 Task: Search for contacts with the last name 'Smith' in Microsoft Outlook.
Action: Mouse moved to (8, 101)
Screenshot: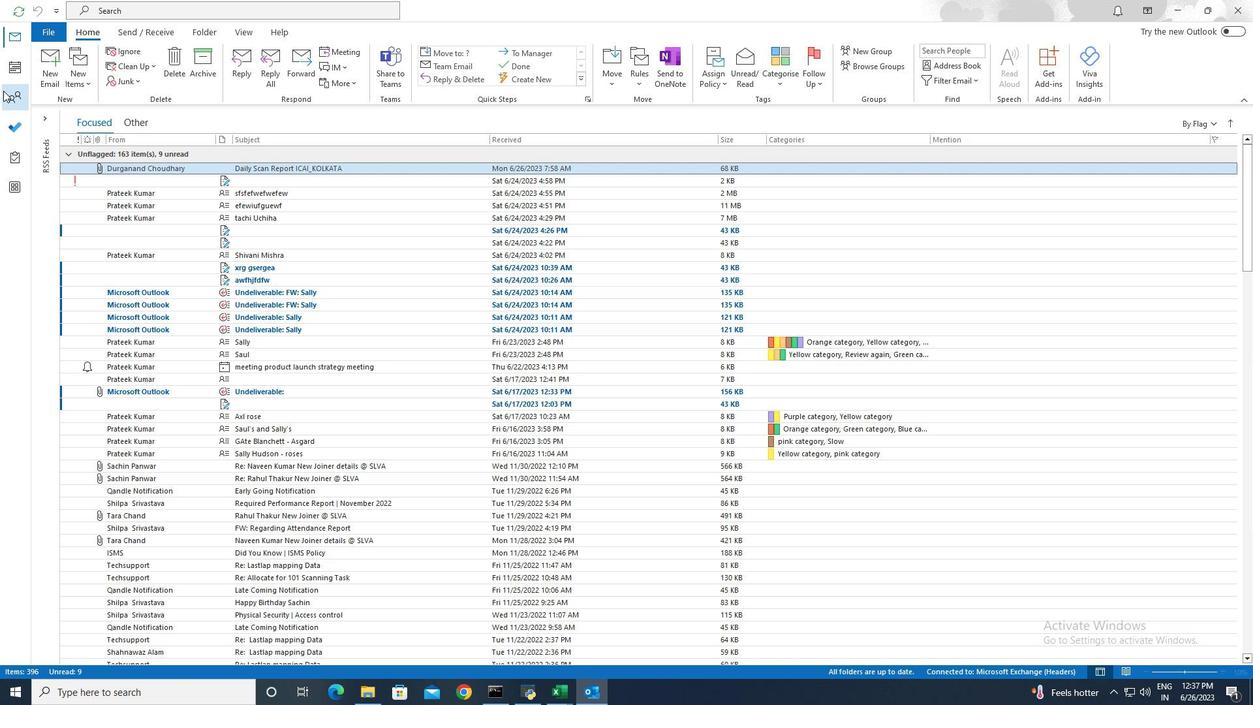 
Action: Mouse pressed left at (8, 101)
Screenshot: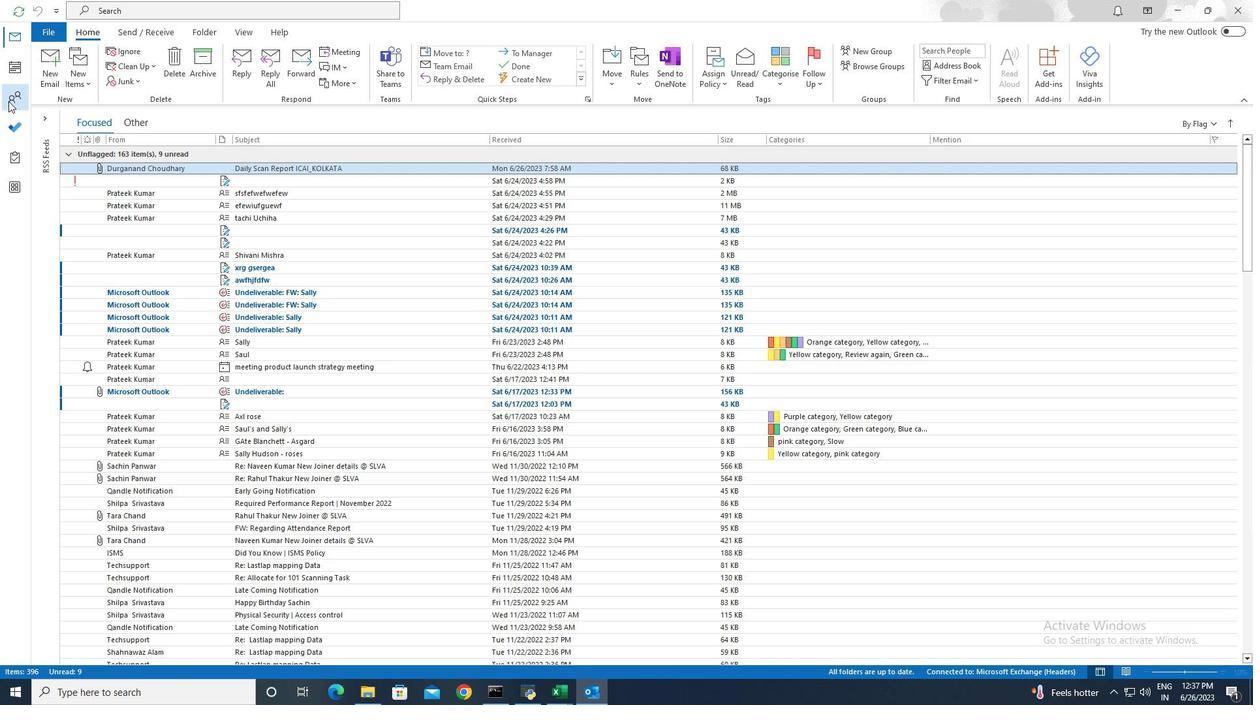 
Action: Mouse moved to (164, 28)
Screenshot: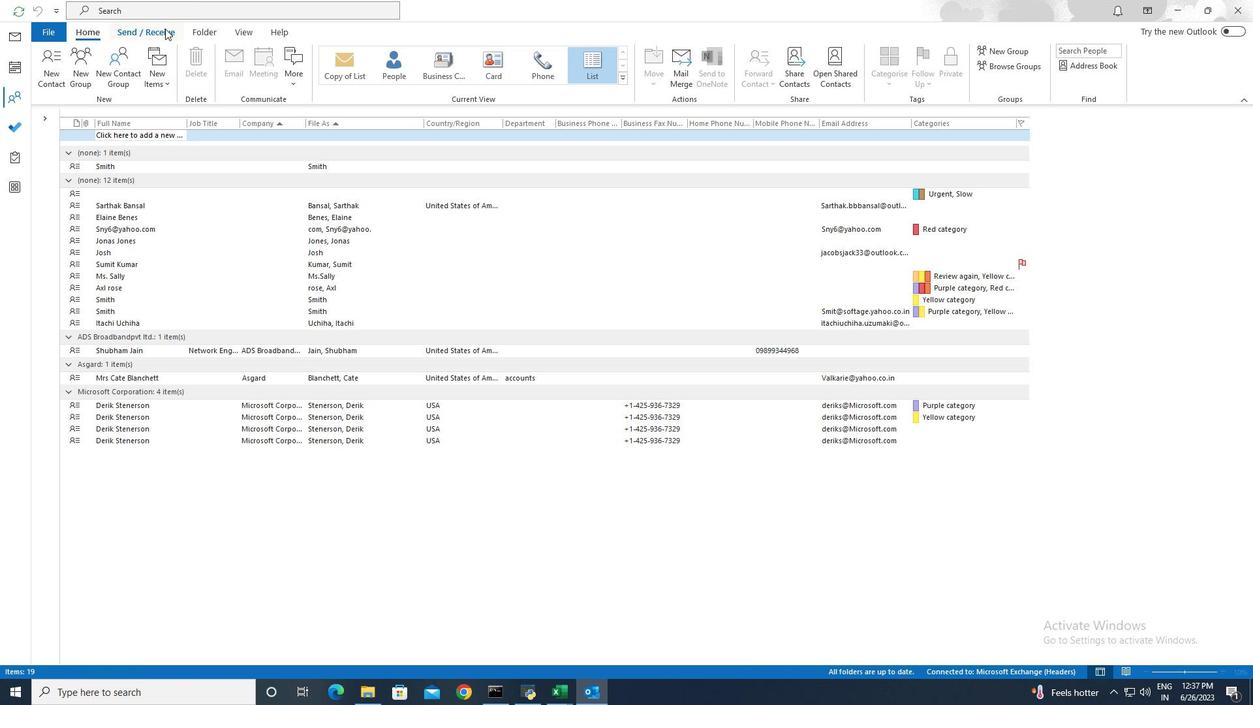 
Action: Mouse pressed left at (164, 28)
Screenshot: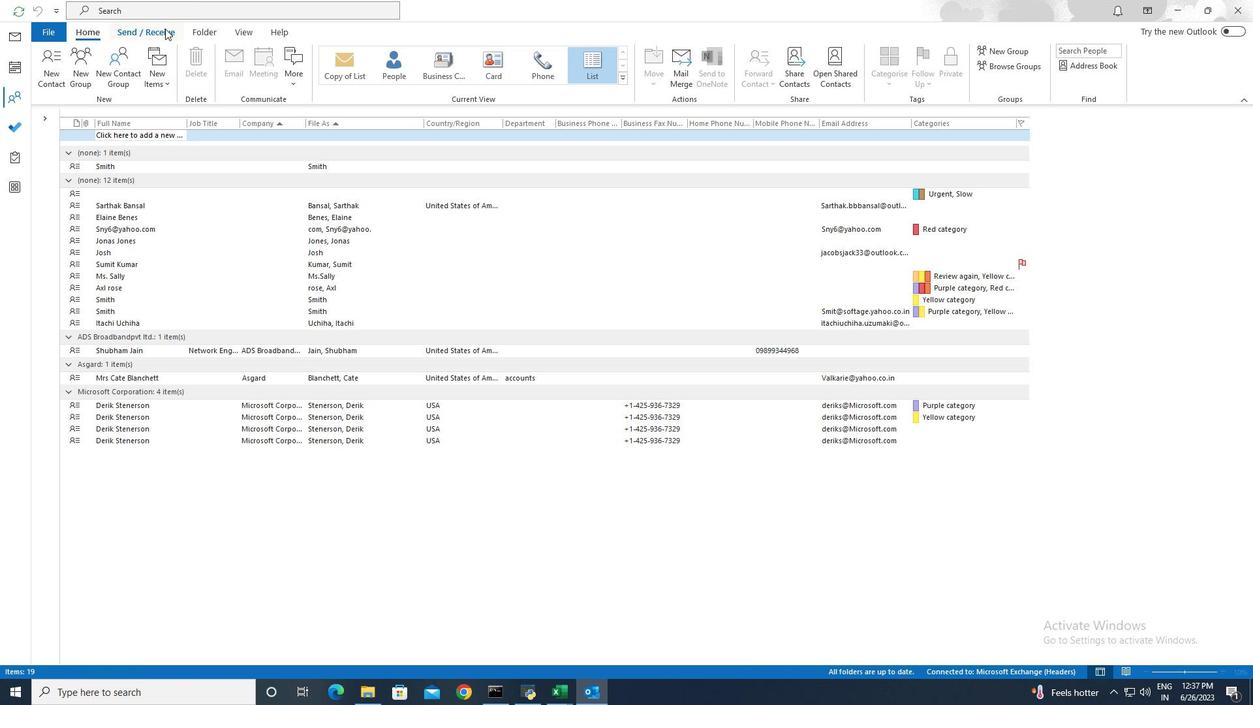 
Action: Mouse moved to (132, 50)
Screenshot: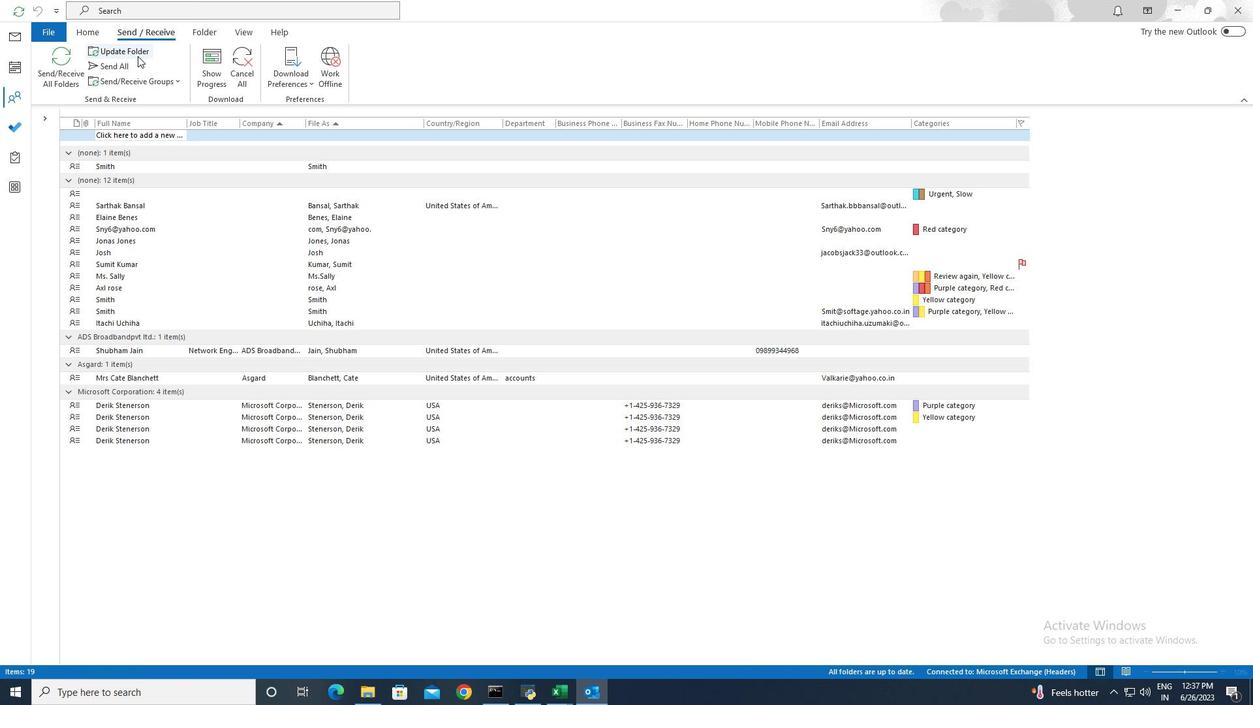 
Action: Mouse pressed left at (132, 50)
Screenshot: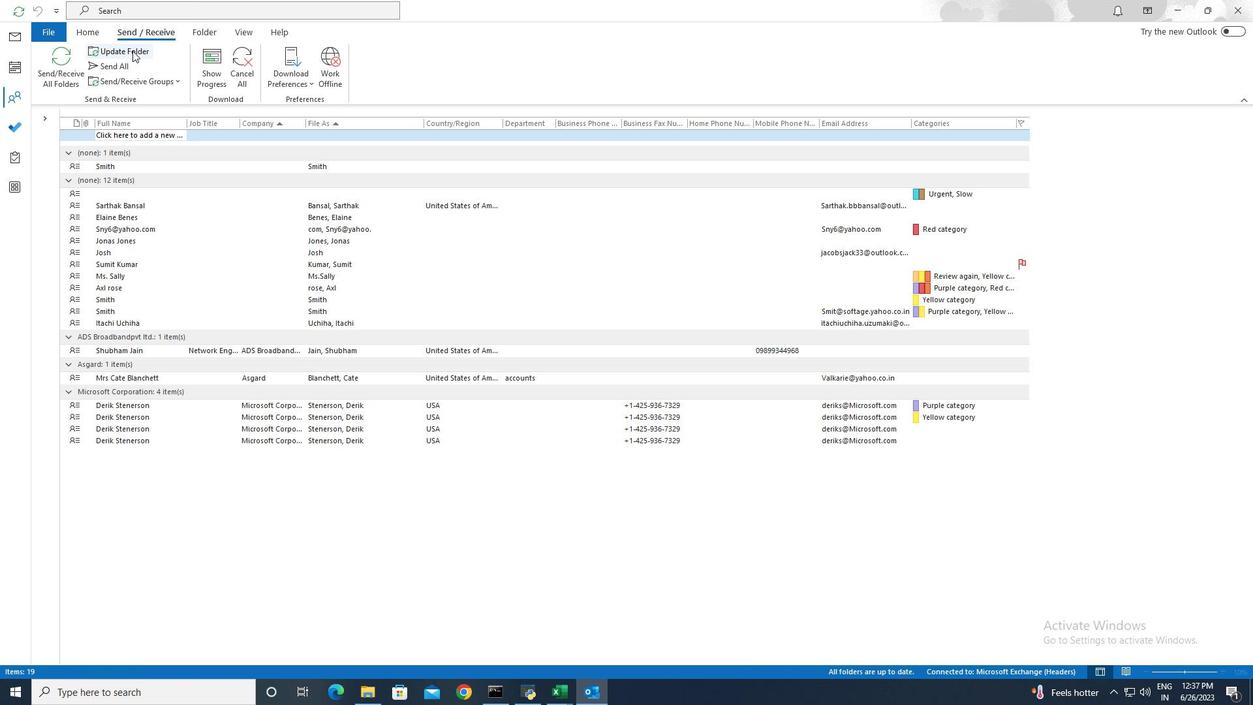 
